Task: Add the task  Implement a new remote access system for a company's employees to the section Code Champions in the project AgileHive and add a Due Date to the respective task as 2024/01/16
Action: Mouse moved to (960, 529)
Screenshot: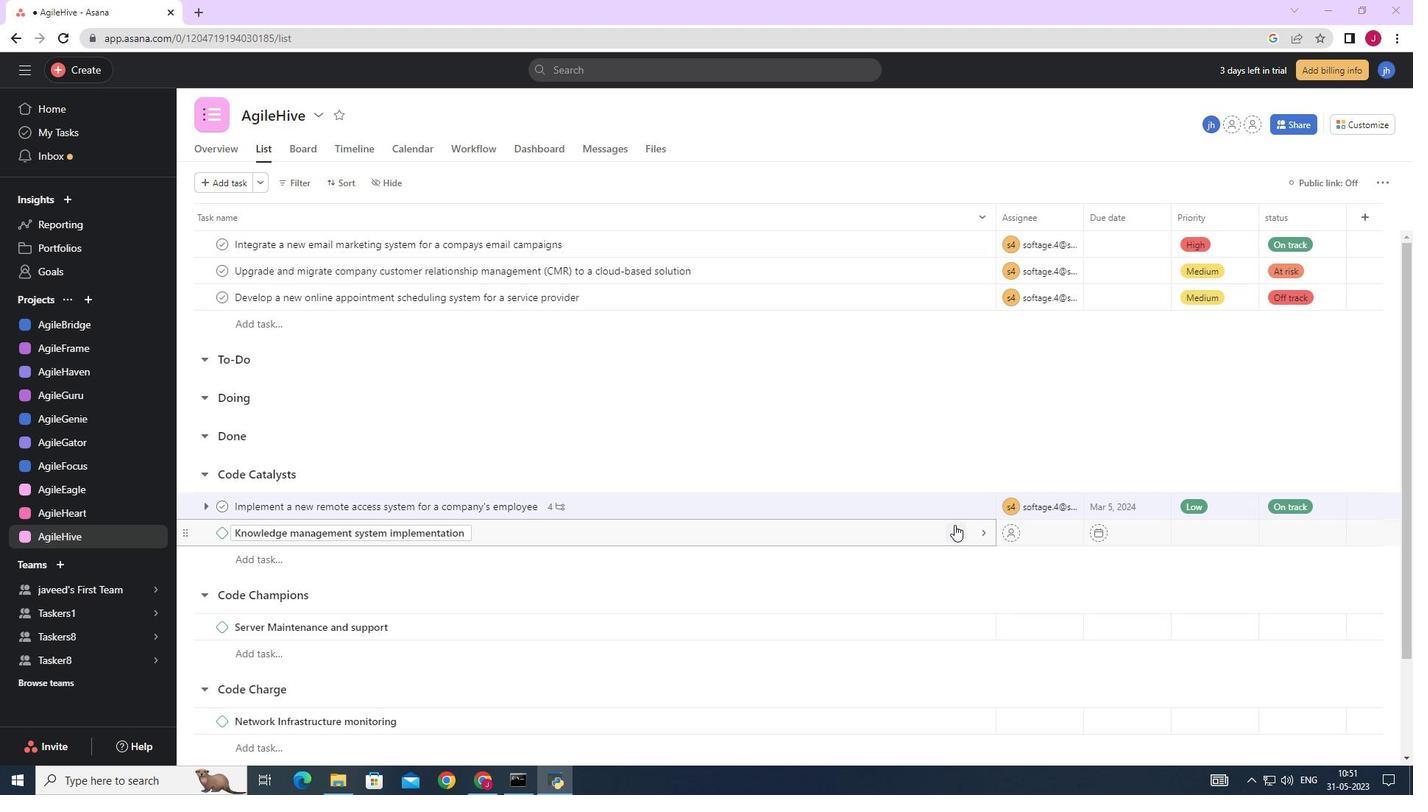 
Action: Mouse pressed left at (960, 529)
Screenshot: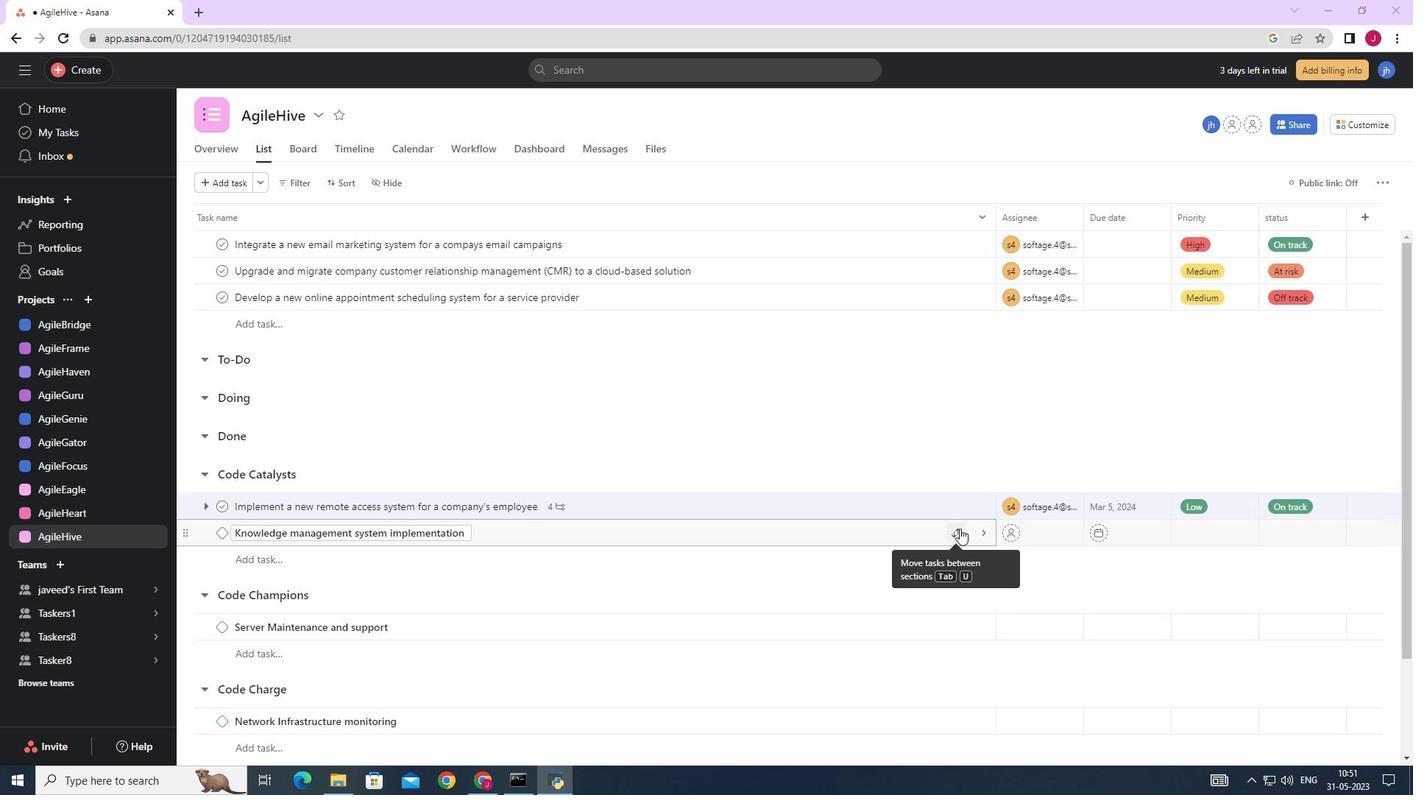 
Action: Mouse moved to (1016, 432)
Screenshot: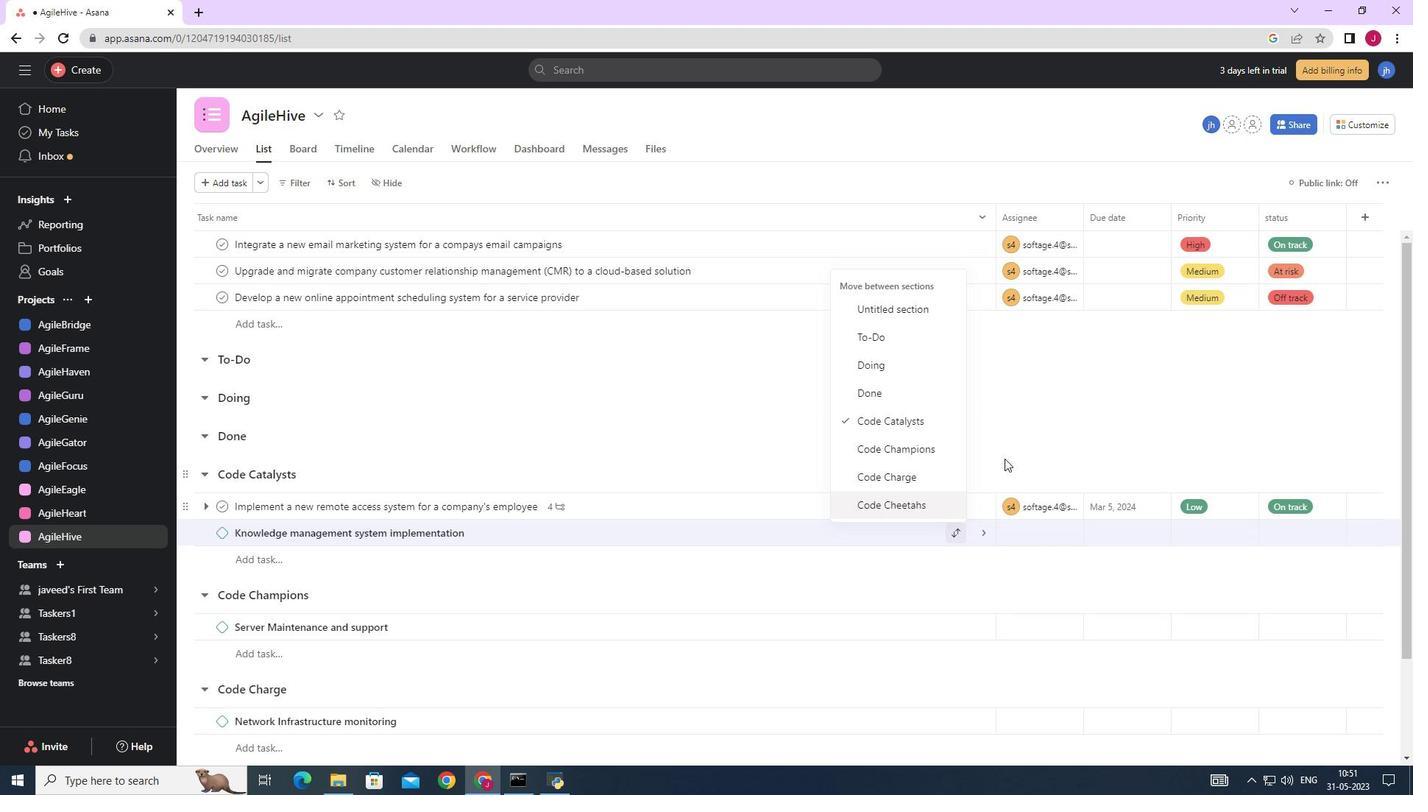 
Action: Mouse pressed left at (1016, 432)
Screenshot: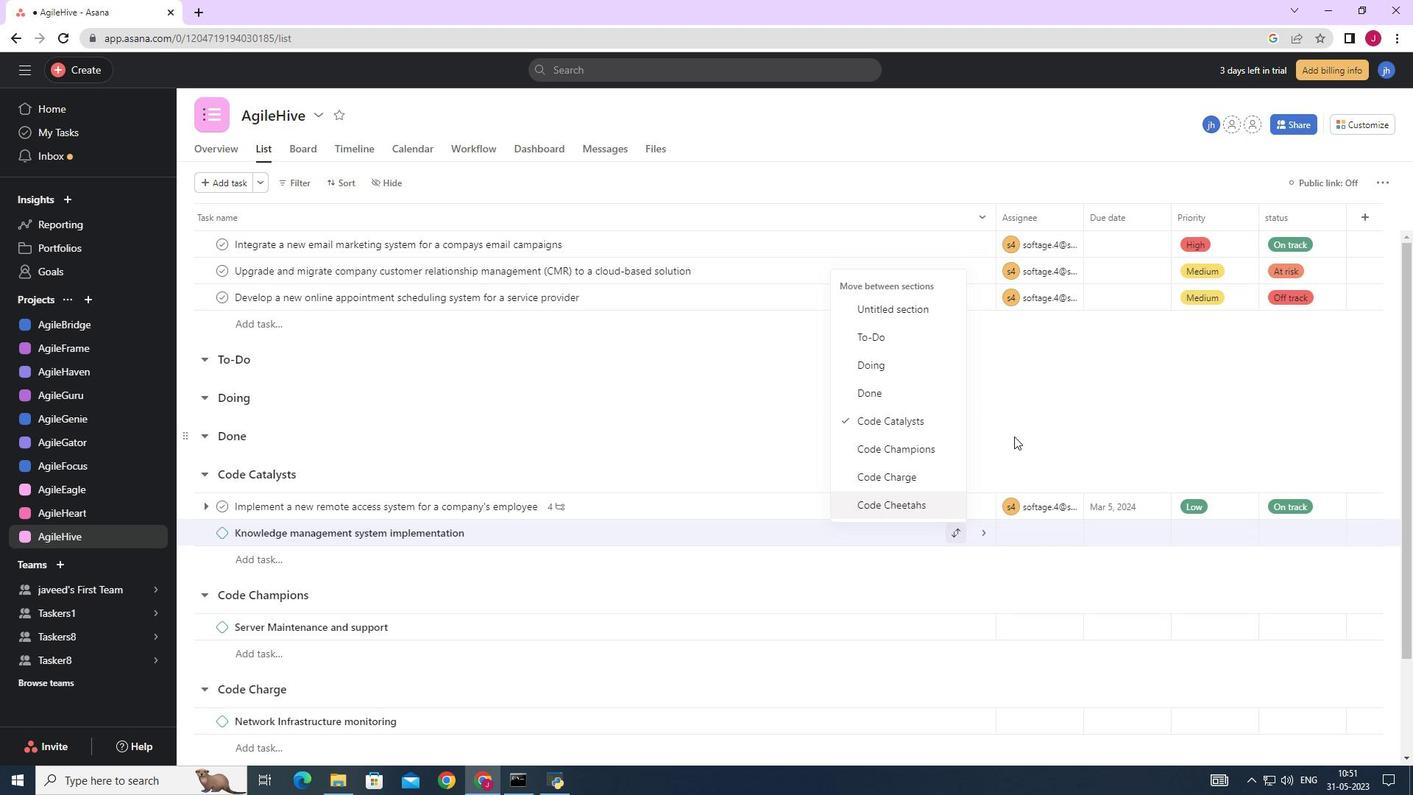 
Action: Mouse moved to (955, 501)
Screenshot: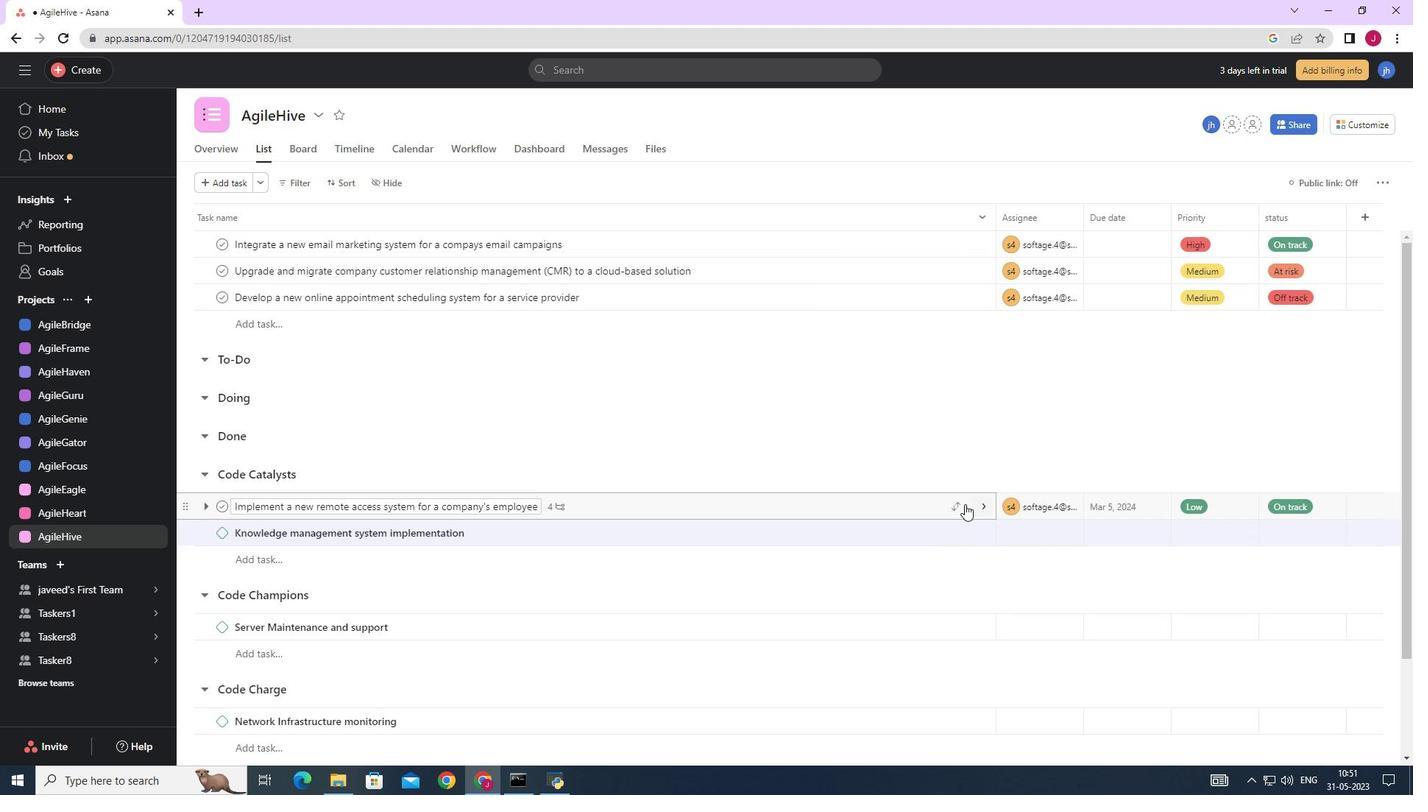 
Action: Mouse pressed left at (955, 501)
Screenshot: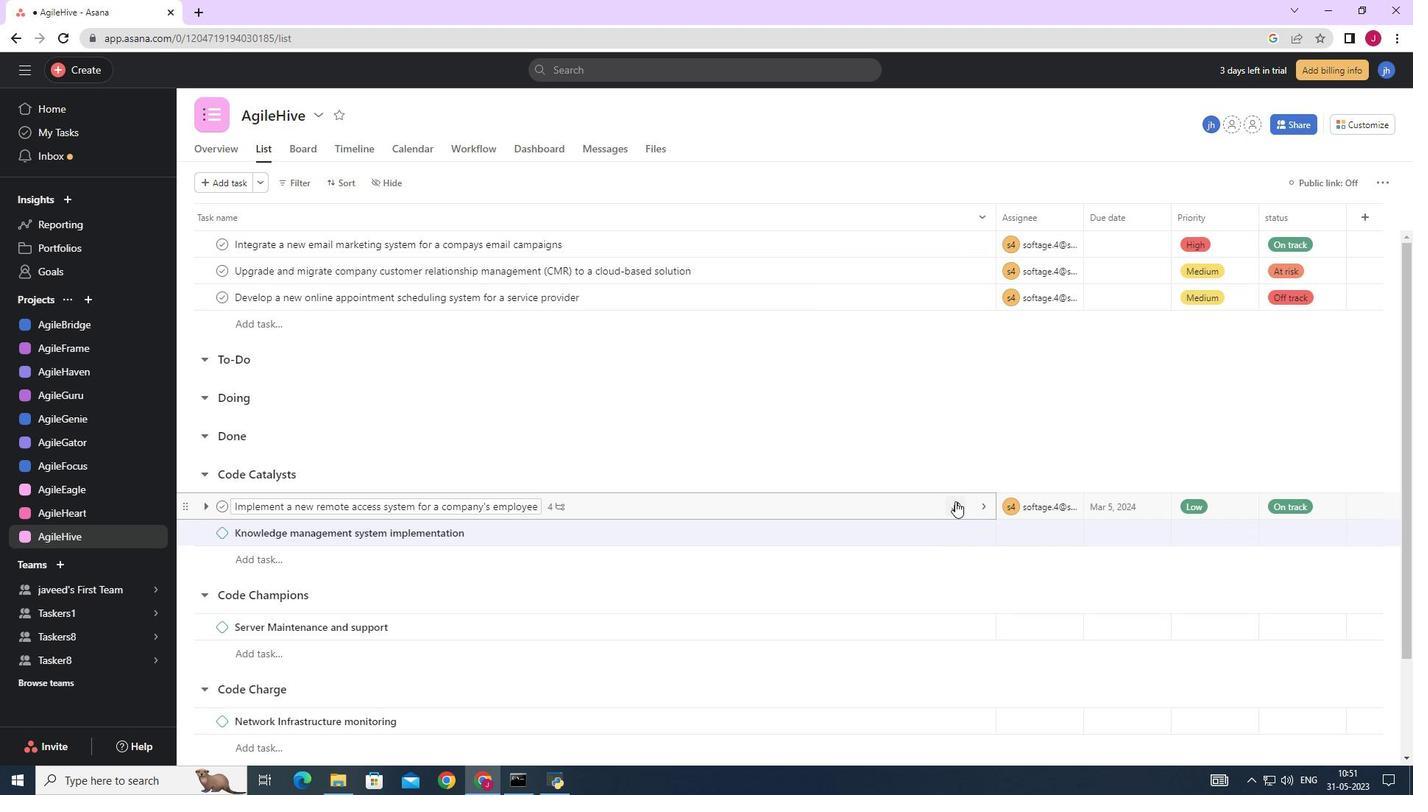 
Action: Mouse moved to (893, 419)
Screenshot: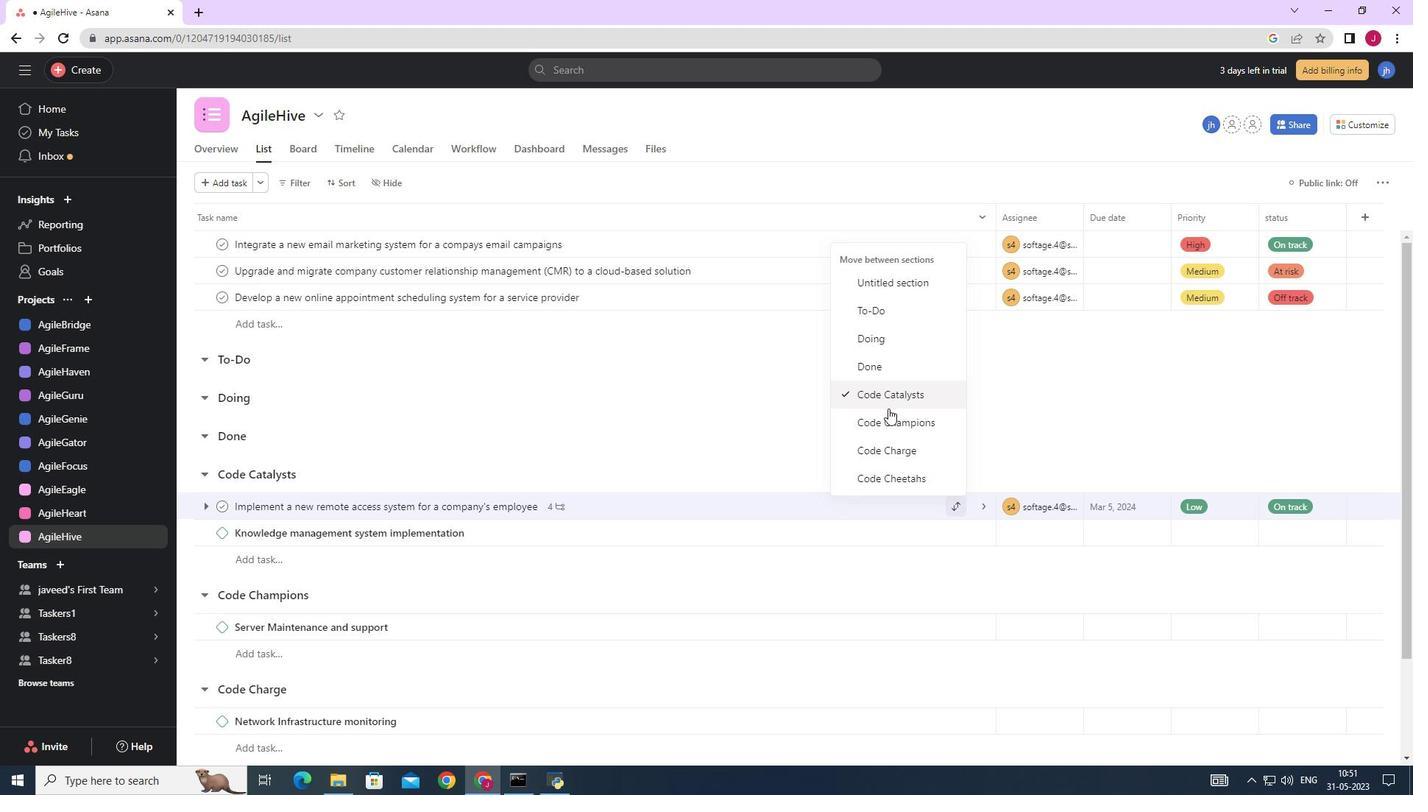 
Action: Mouse pressed left at (893, 419)
Screenshot: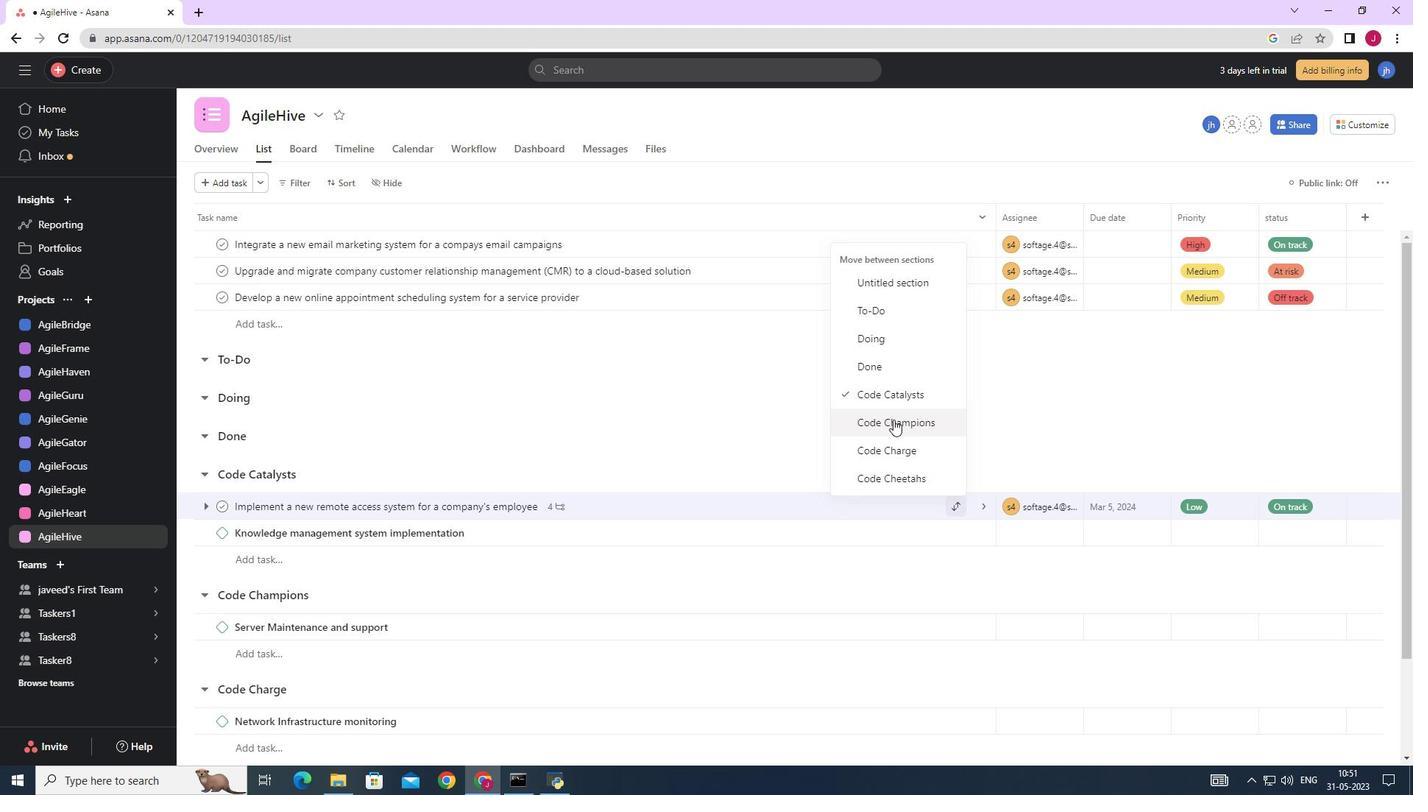 
Action: Mouse moved to (1157, 601)
Screenshot: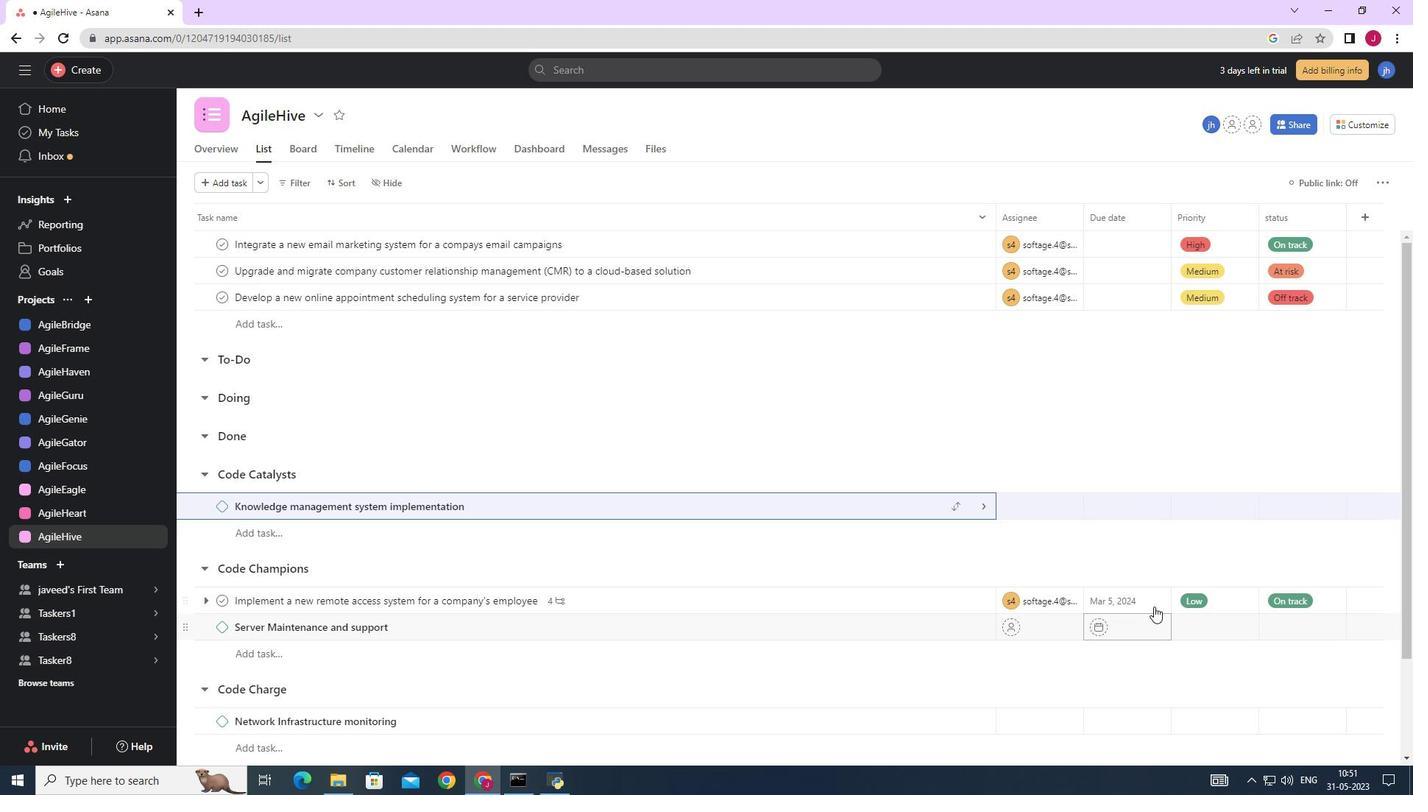 
Action: Mouse pressed left at (1157, 601)
Screenshot: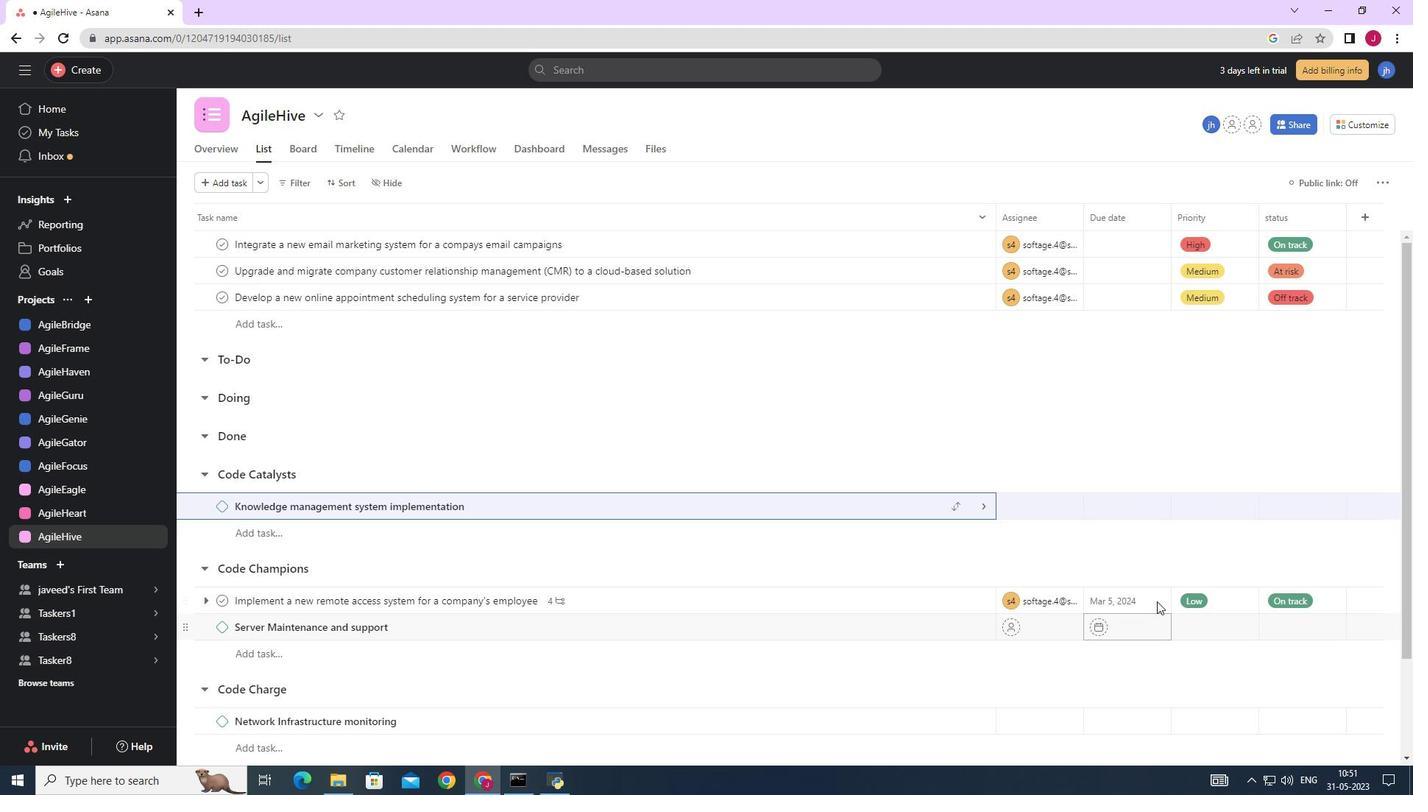 
Action: Mouse moved to (1128, 600)
Screenshot: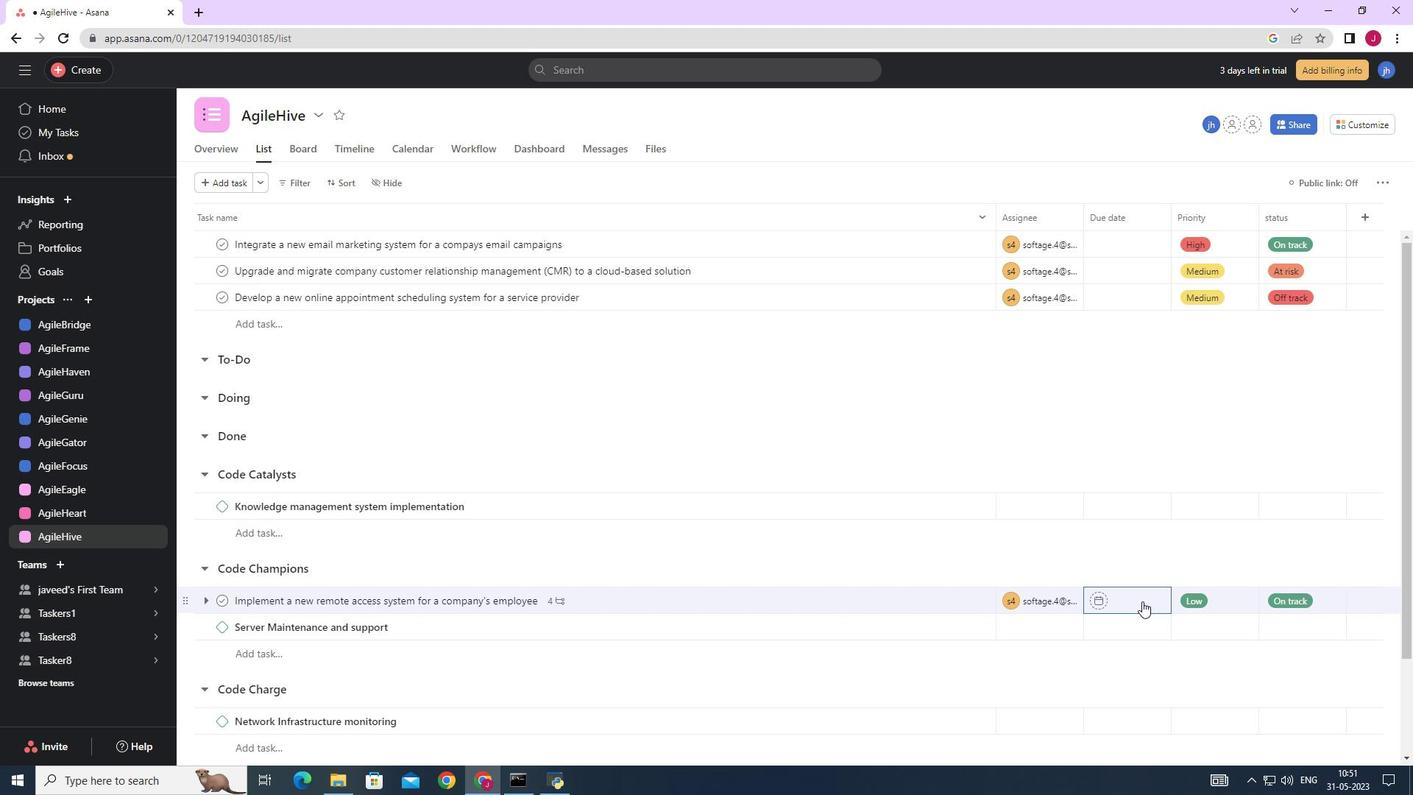 
Action: Mouse pressed left at (1128, 600)
Screenshot: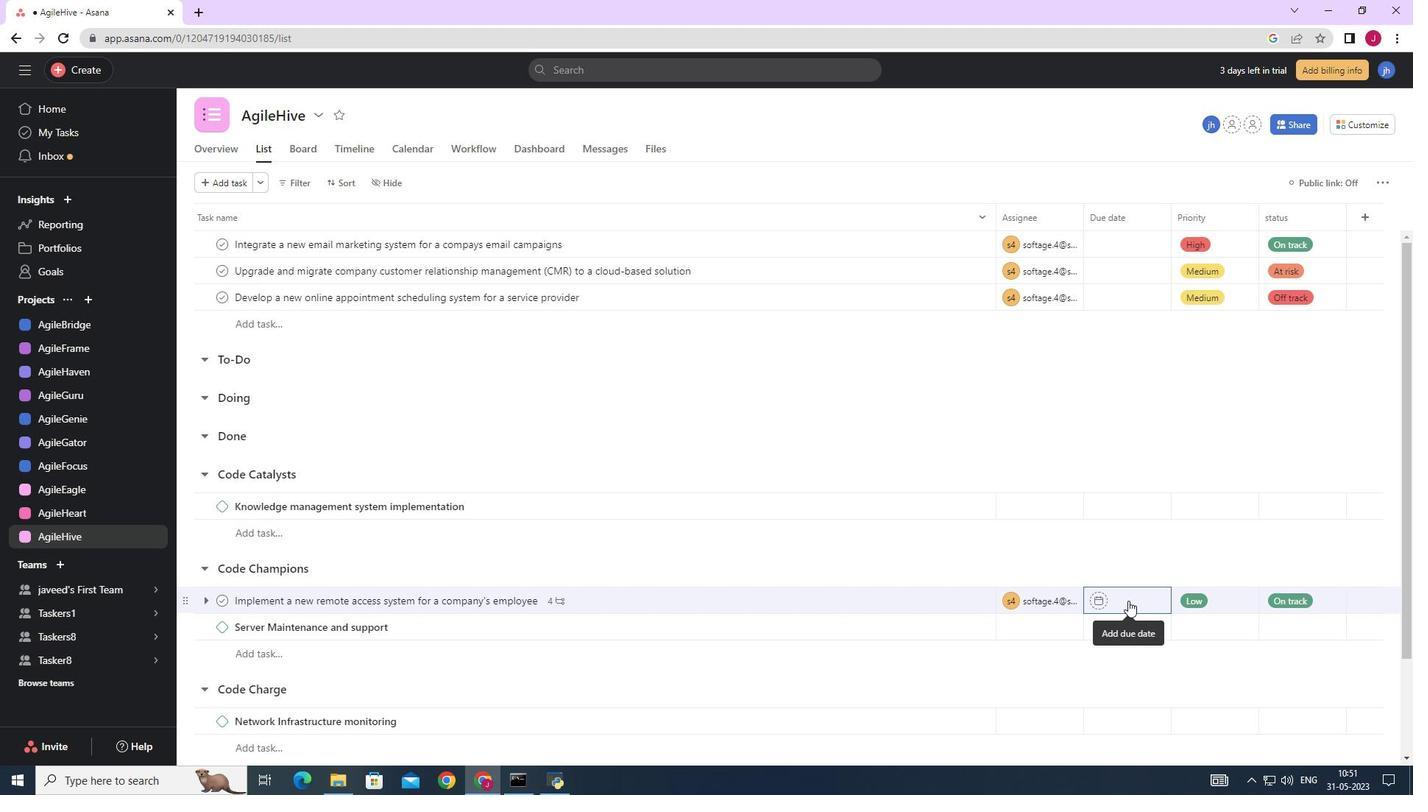 
Action: Mouse moved to (1280, 366)
Screenshot: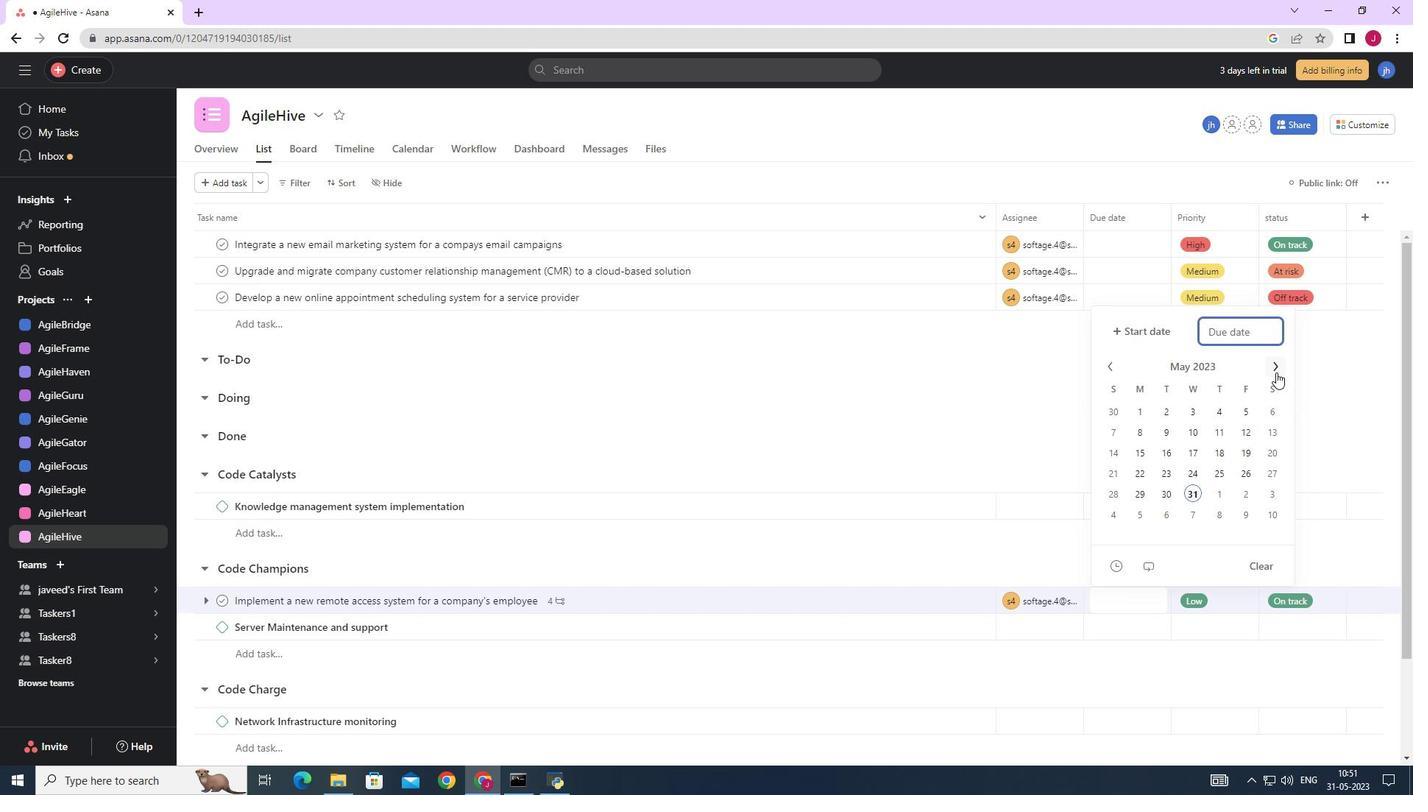 
Action: Mouse pressed left at (1280, 366)
Screenshot: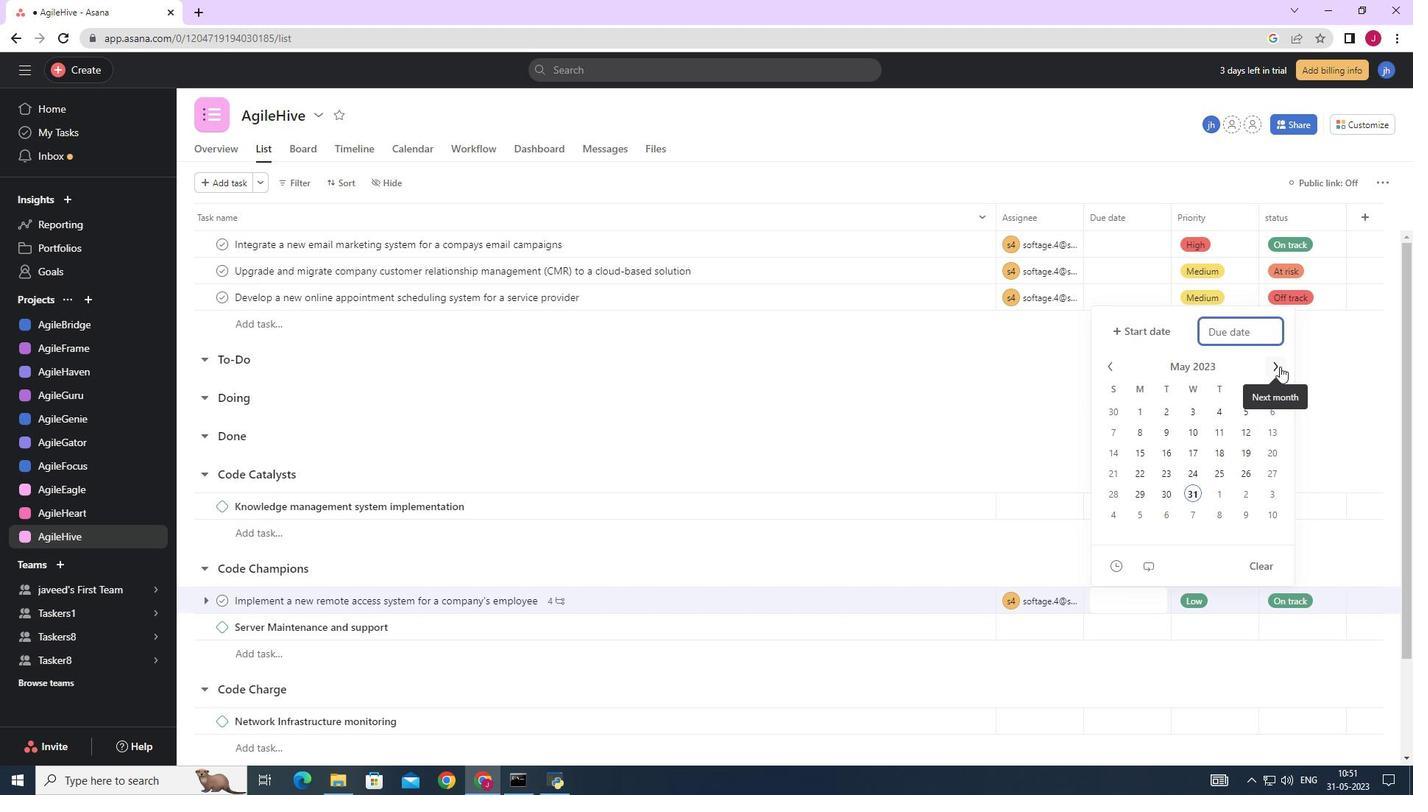 
Action: Mouse pressed left at (1280, 366)
Screenshot: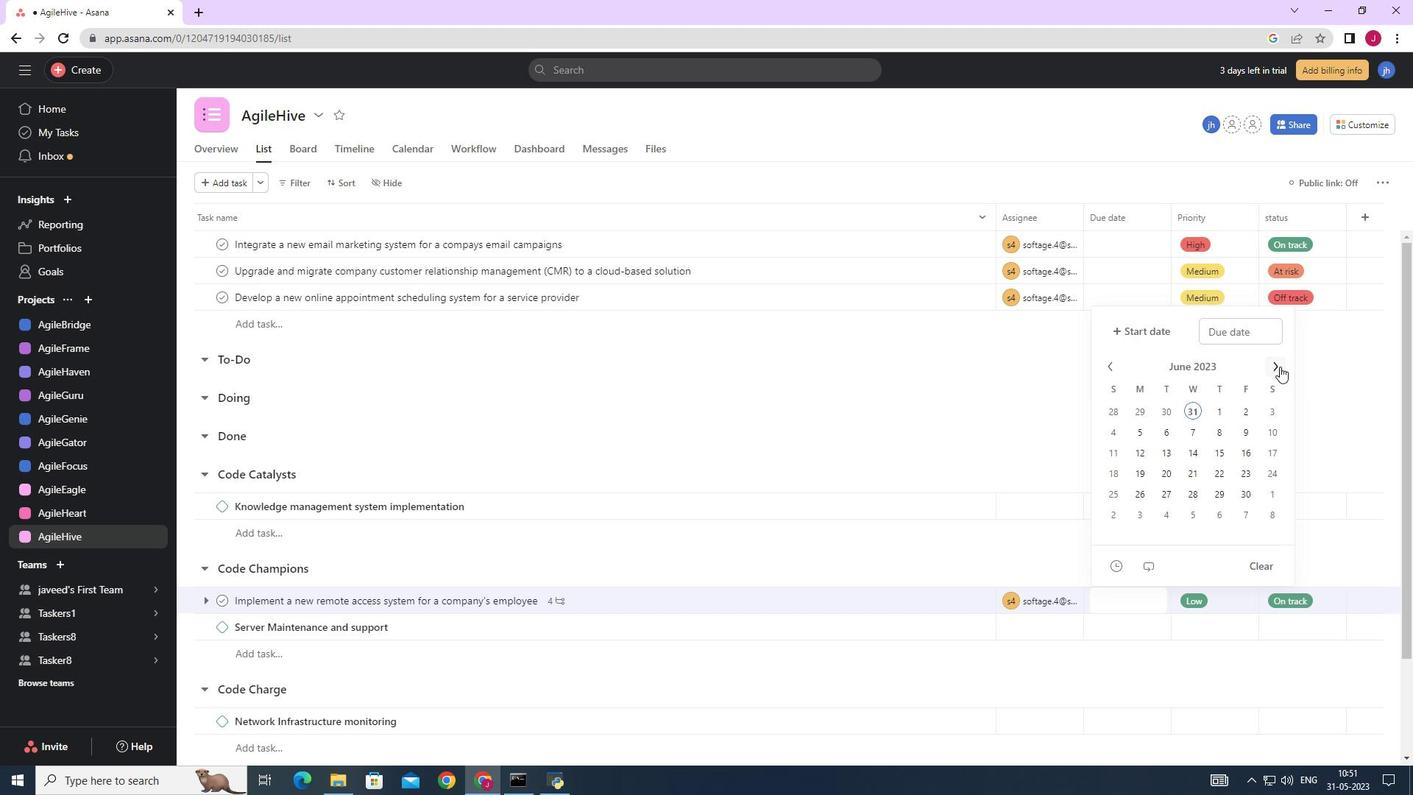 
Action: Mouse pressed left at (1280, 366)
Screenshot: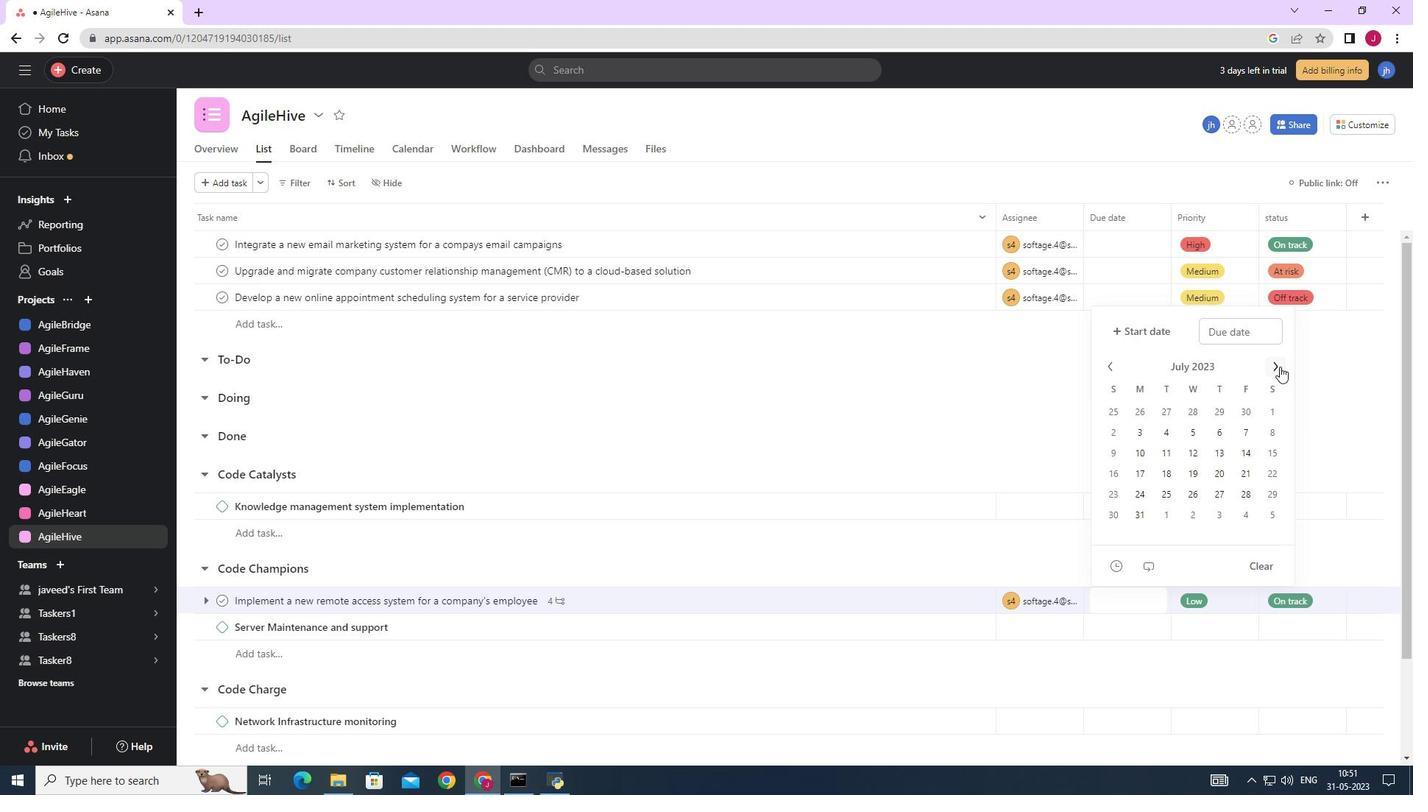 
Action: Mouse pressed left at (1280, 366)
Screenshot: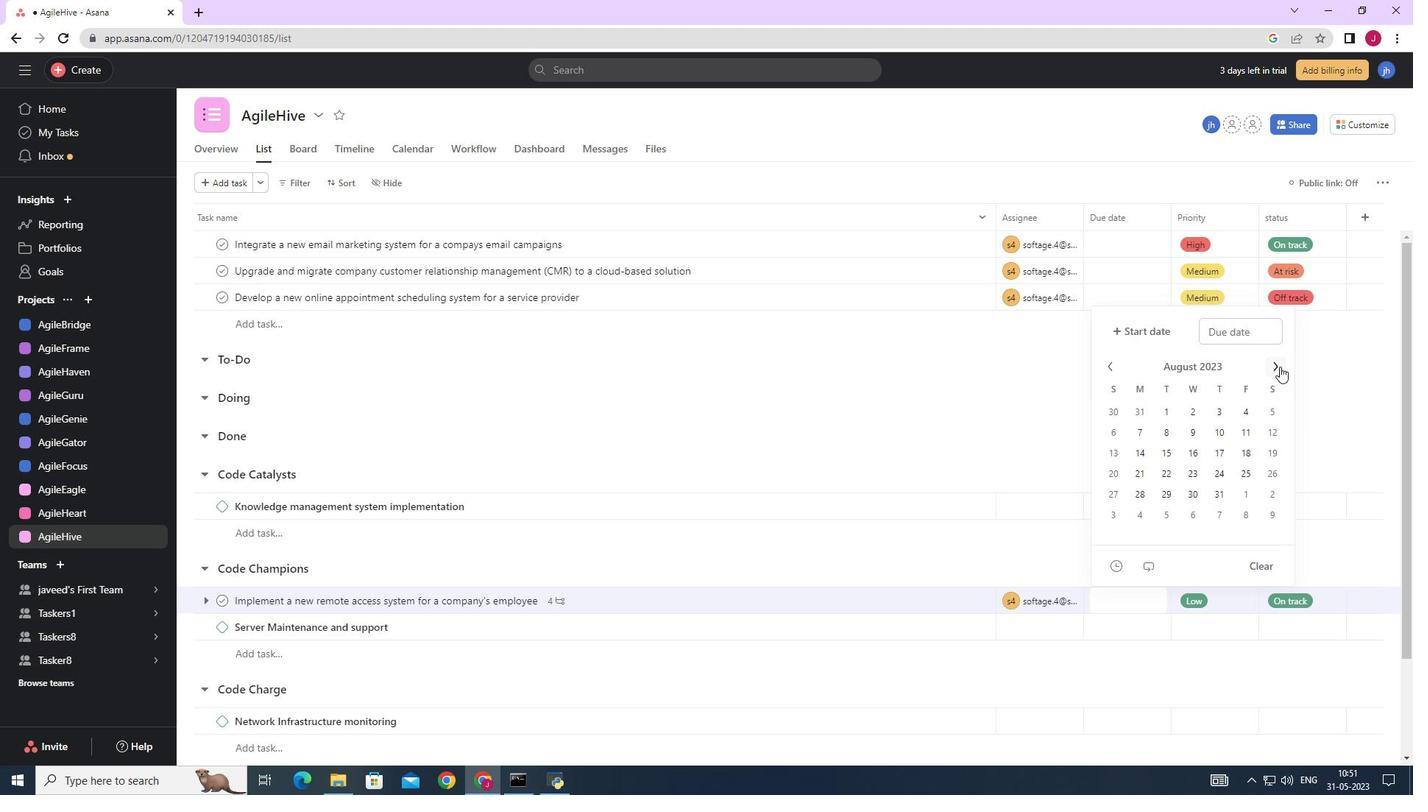 
Action: Mouse pressed left at (1280, 366)
Screenshot: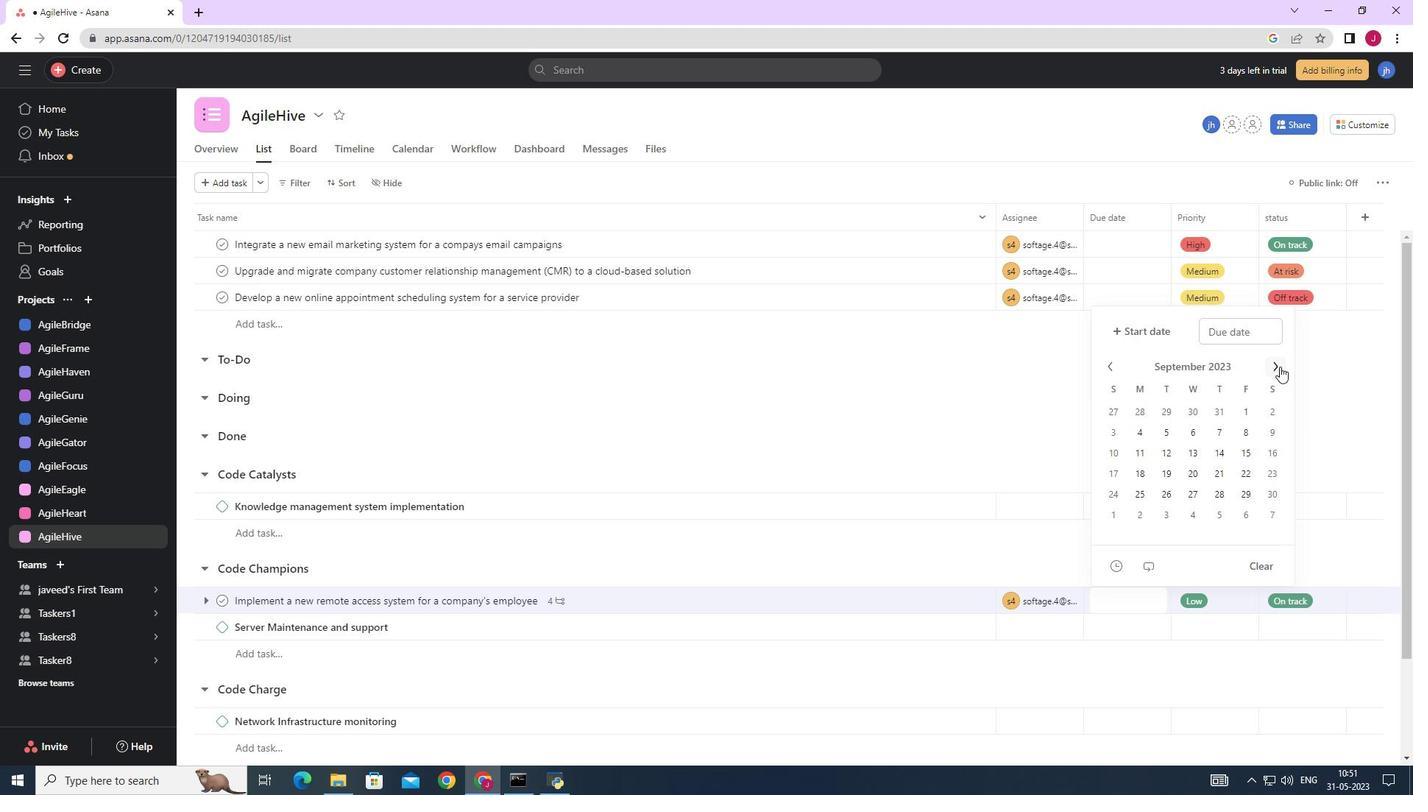 
Action: Mouse pressed left at (1280, 366)
Screenshot: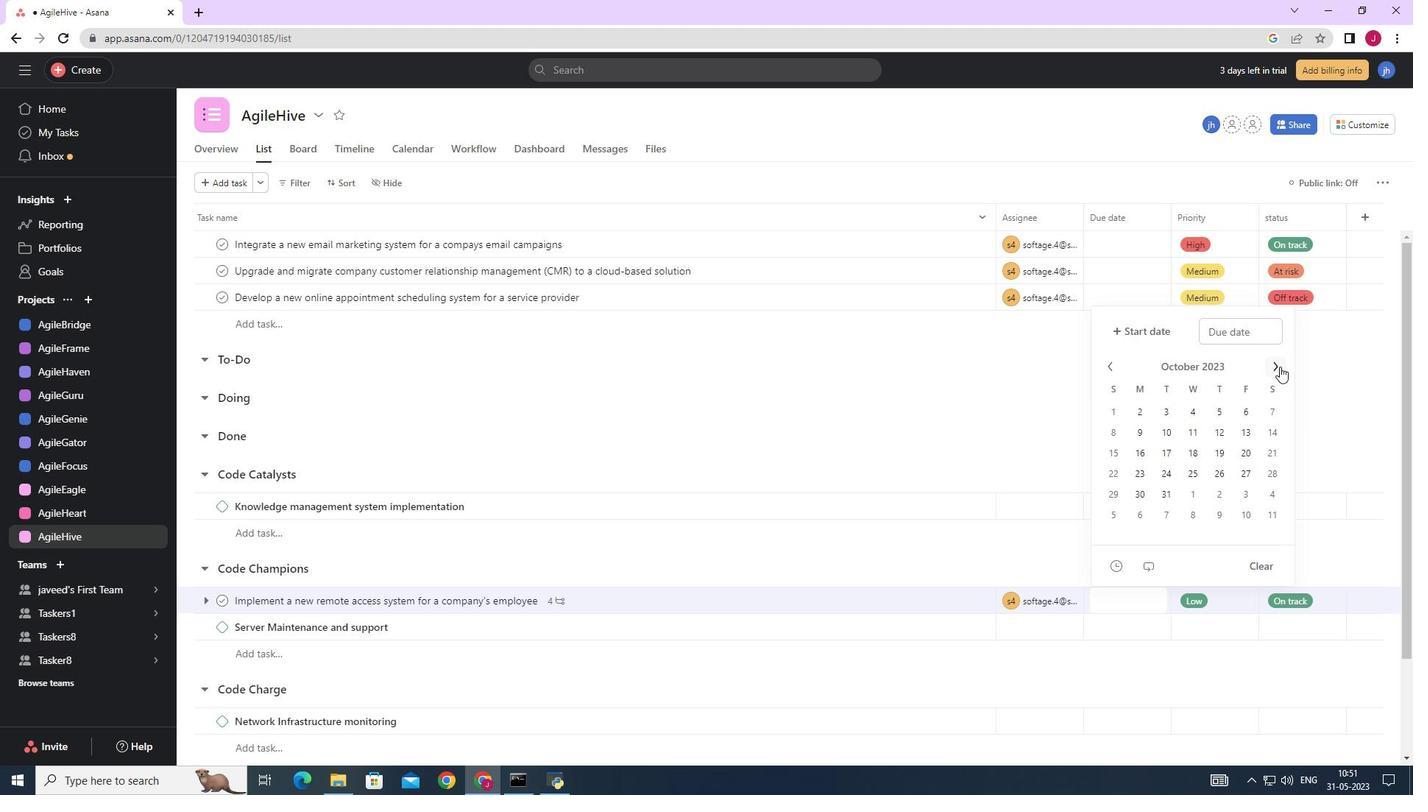 
Action: Mouse pressed left at (1280, 366)
Screenshot: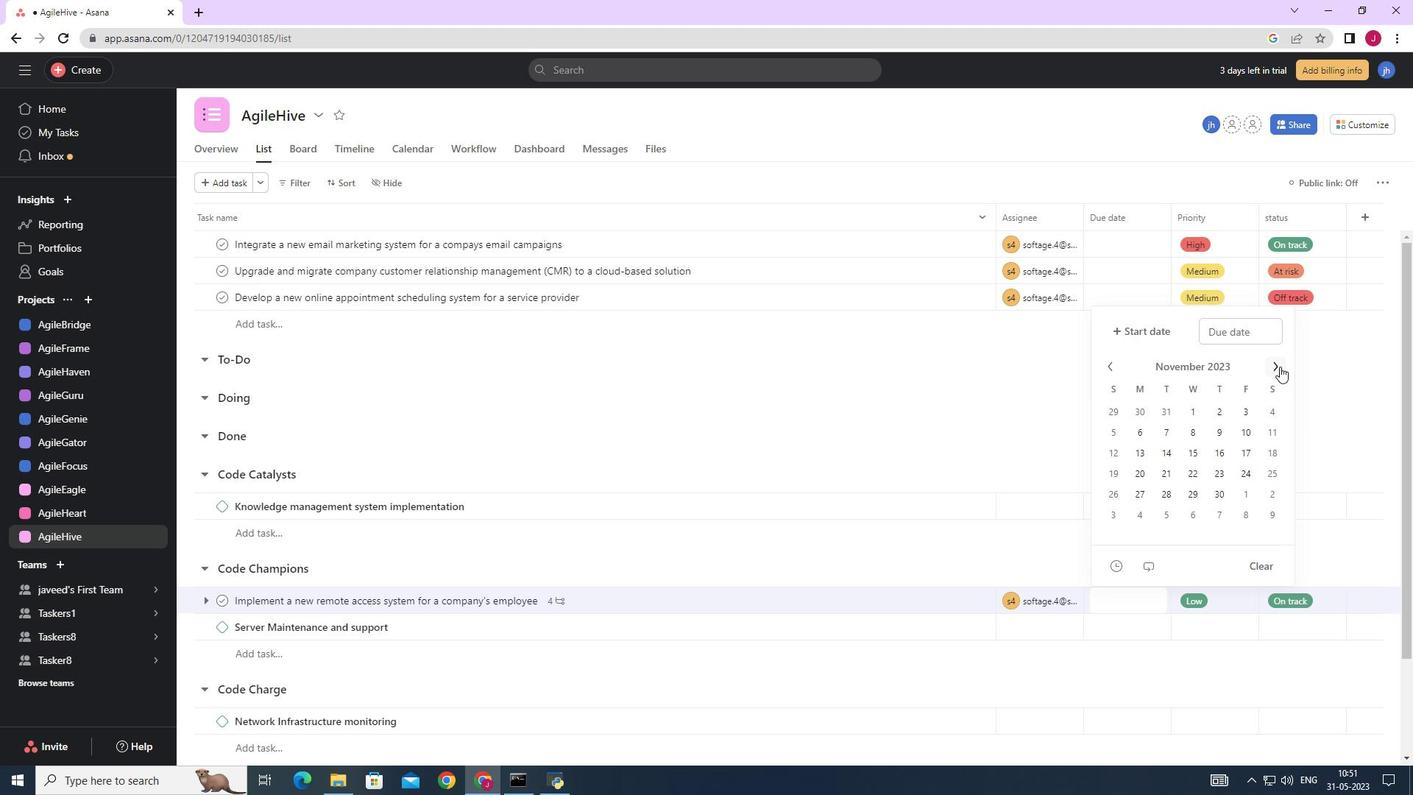 
Action: Mouse pressed left at (1280, 366)
Screenshot: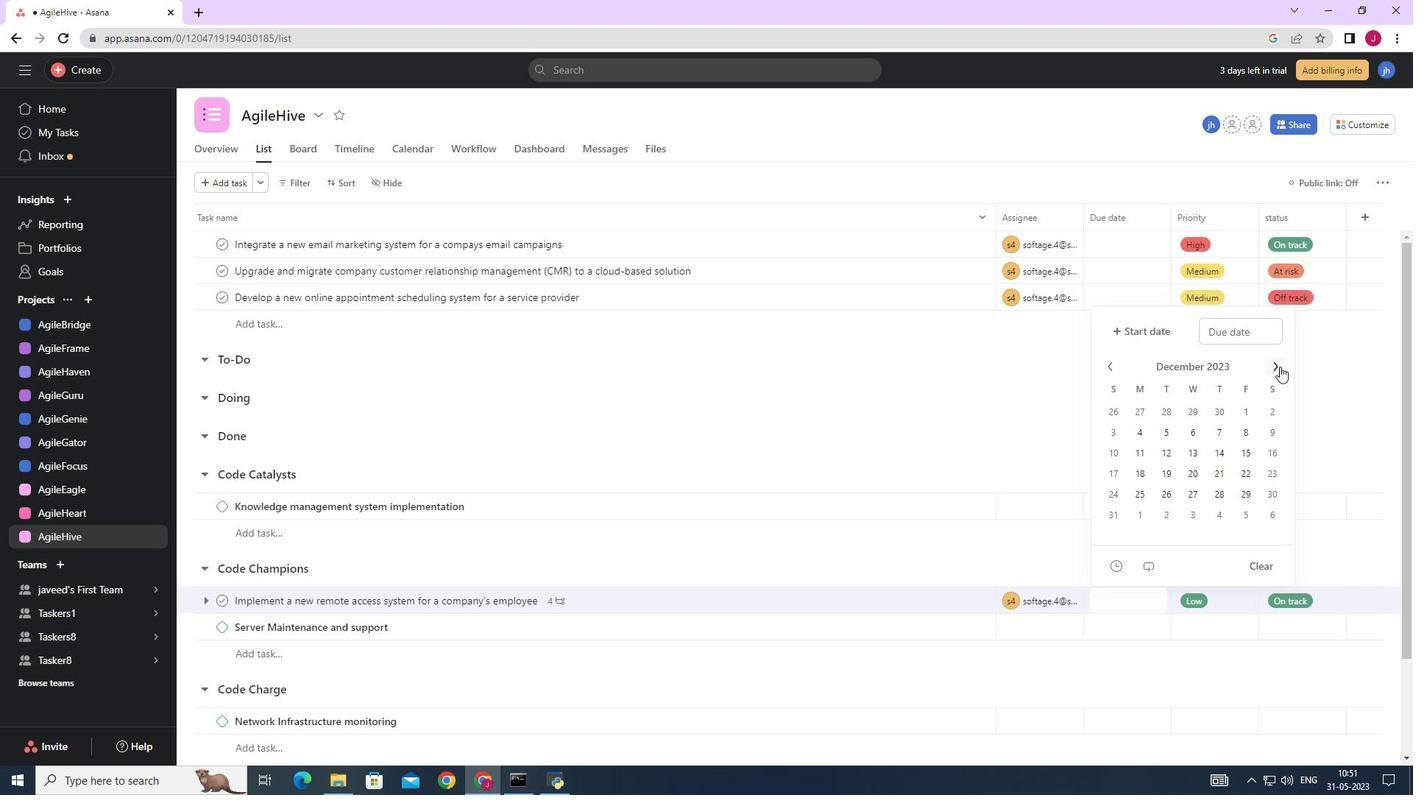 
Action: Mouse moved to (1135, 414)
Screenshot: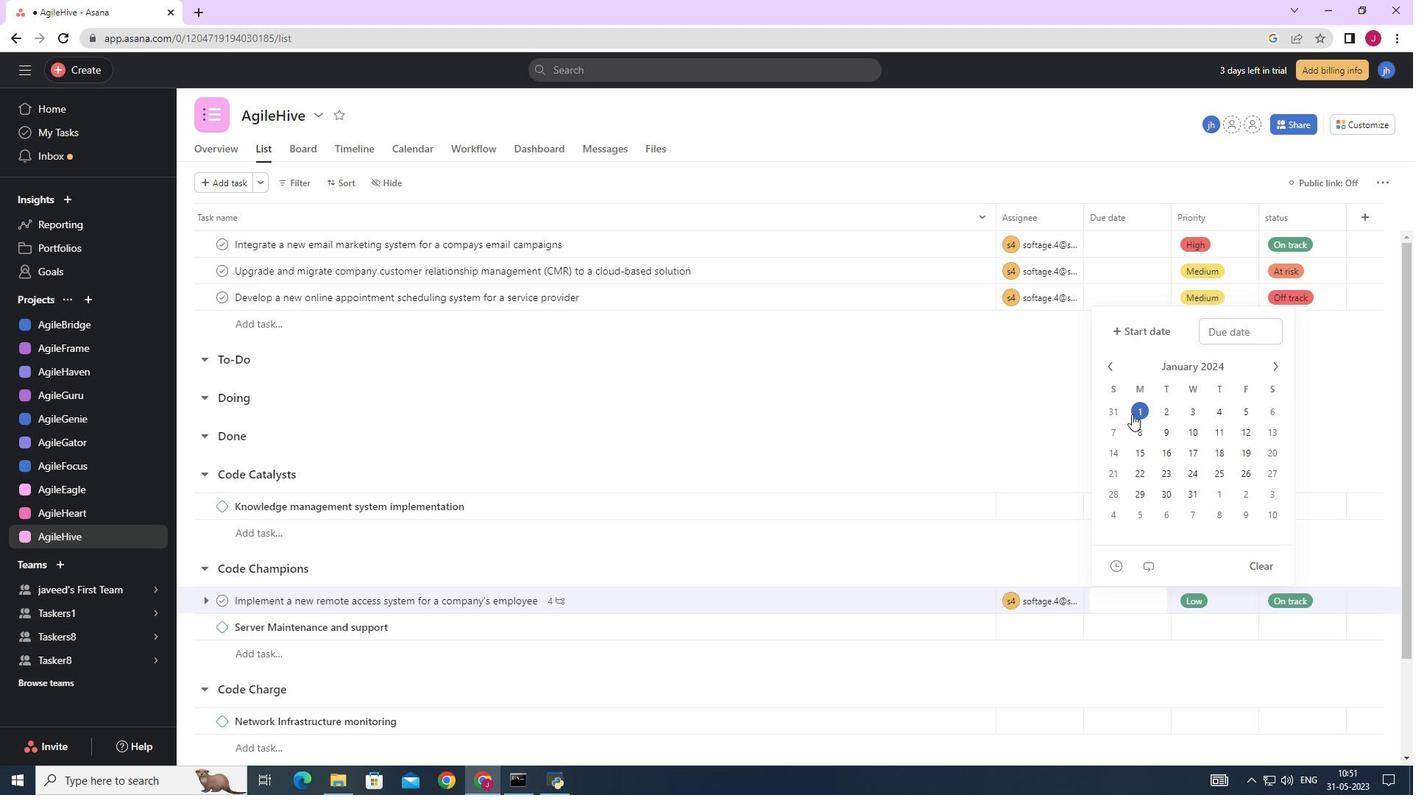 
Action: Mouse pressed left at (1135, 414)
Screenshot: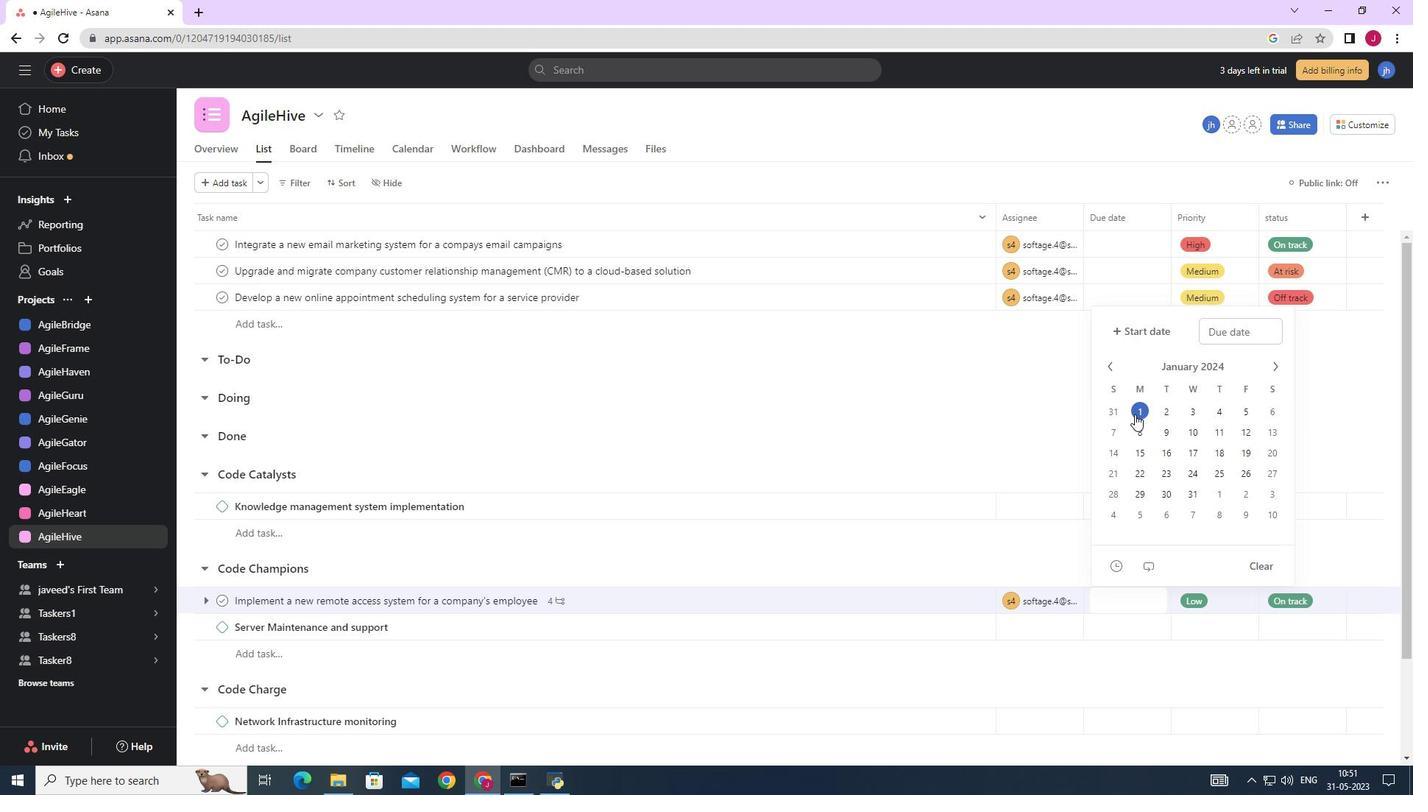 
Action: Mouse moved to (1168, 455)
Screenshot: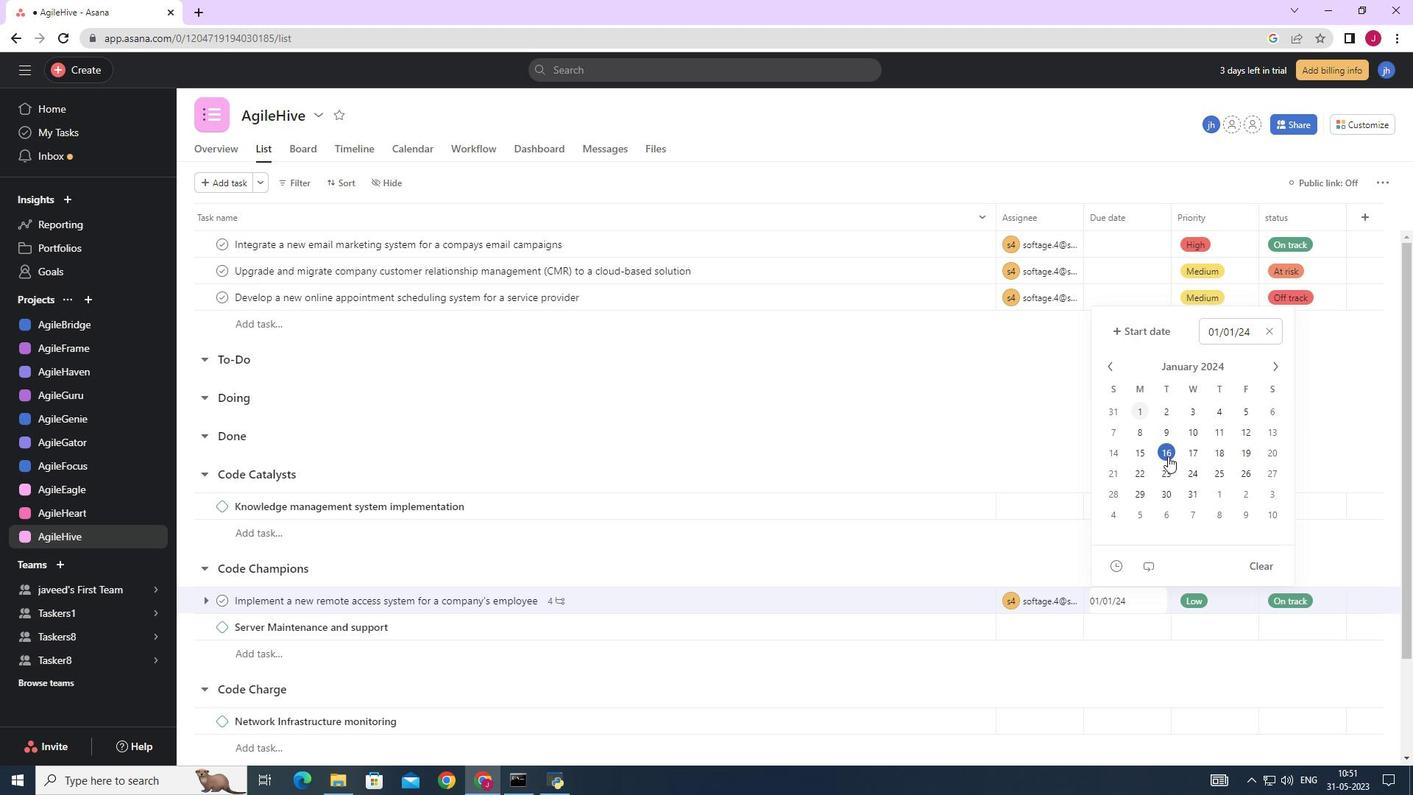 
Action: Mouse pressed left at (1168, 455)
Screenshot: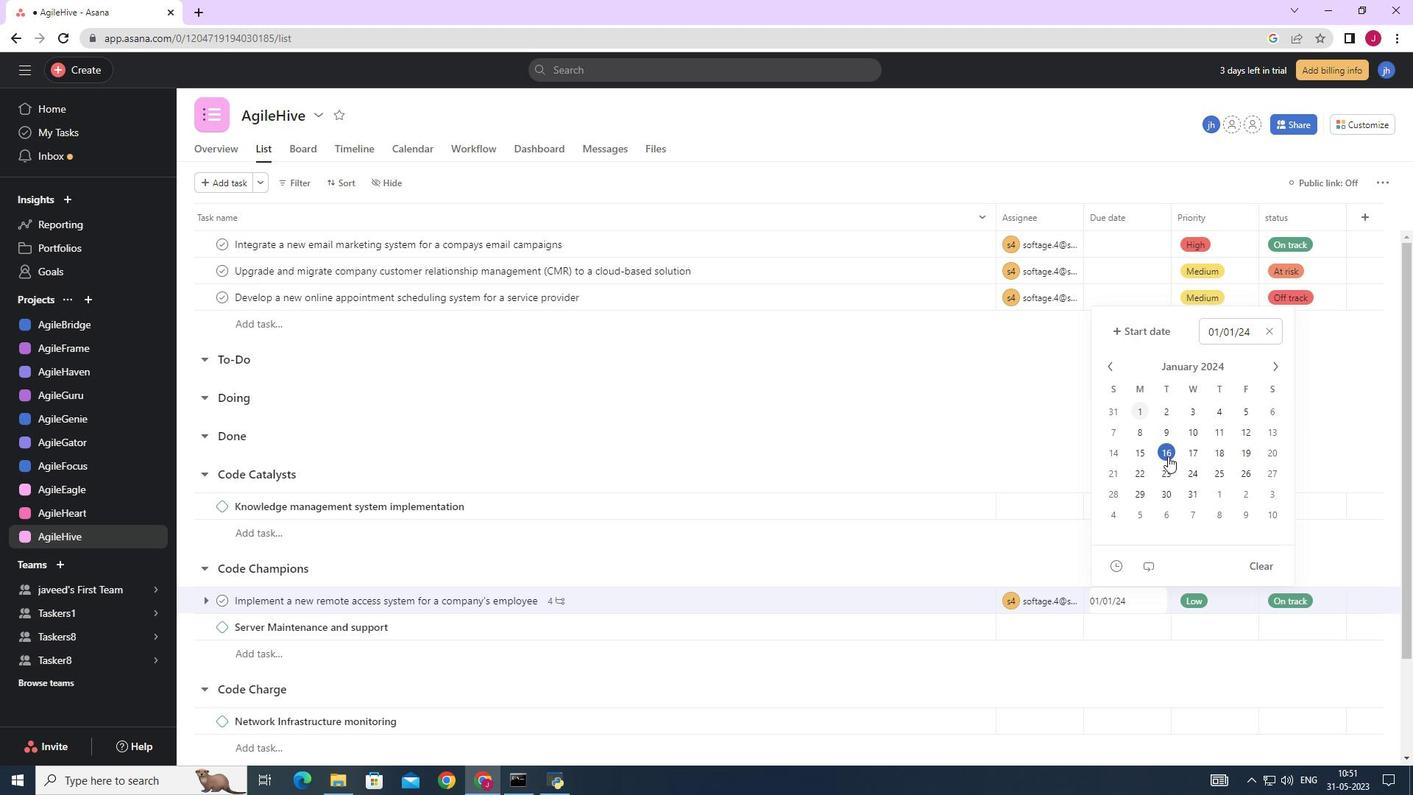 
Action: Mouse moved to (1367, 424)
Screenshot: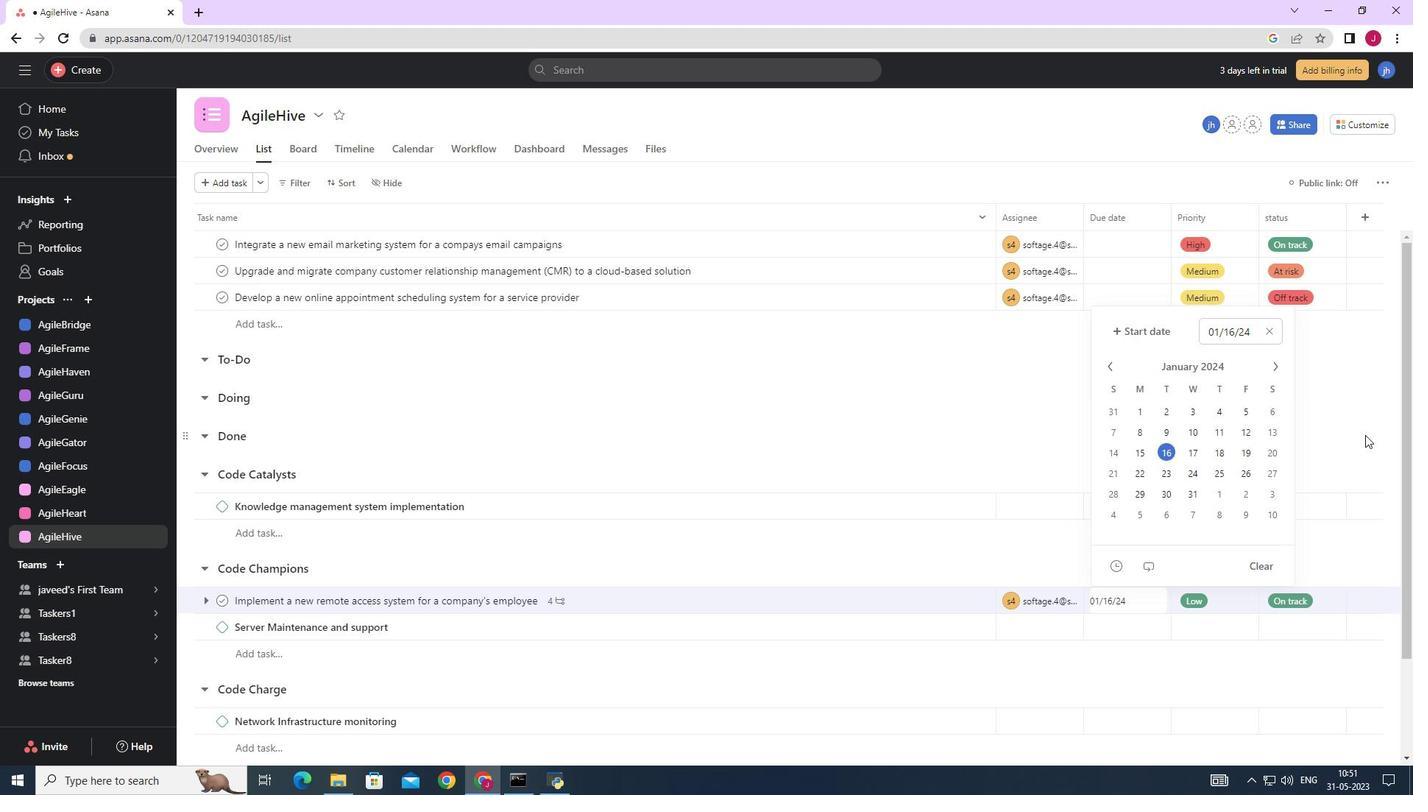 
Action: Mouse pressed left at (1367, 424)
Screenshot: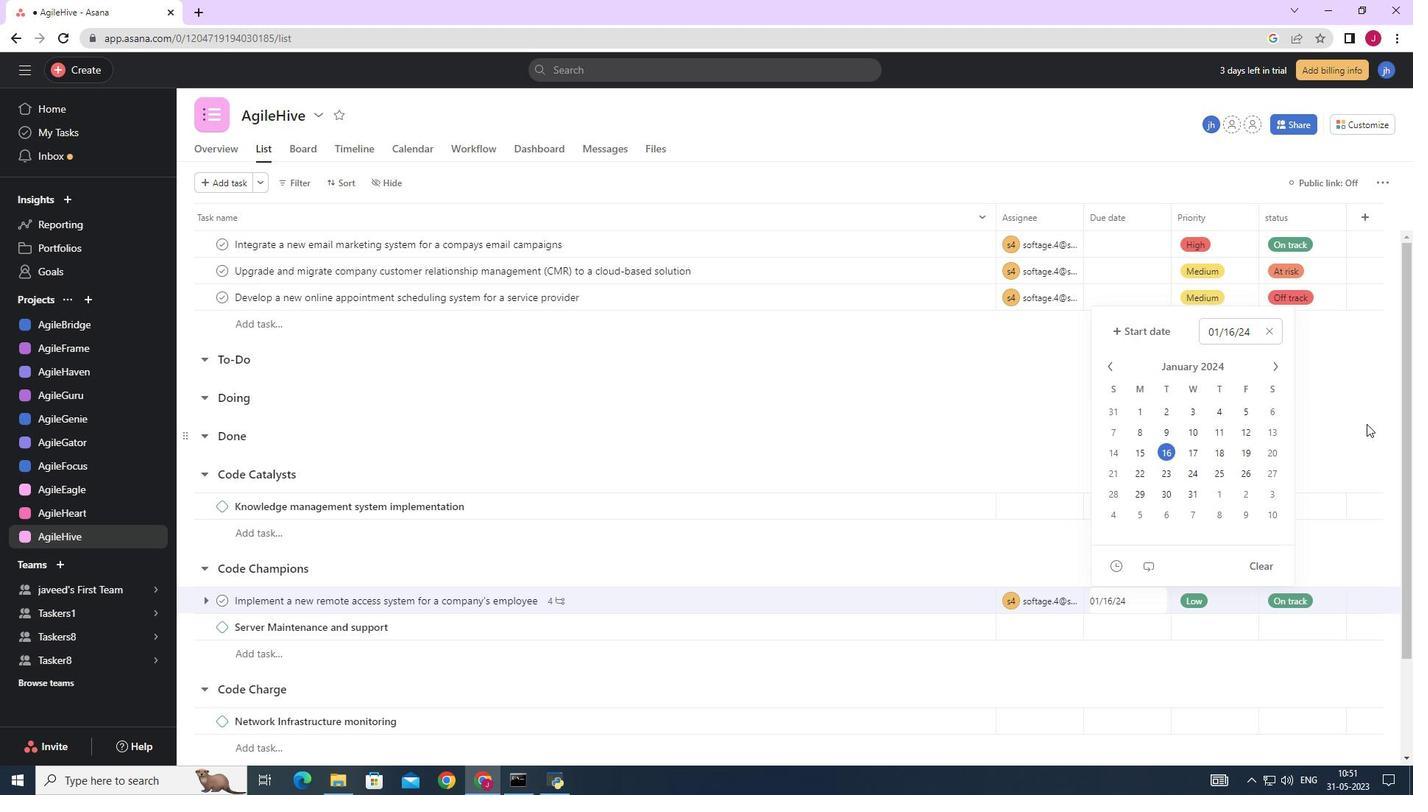 
Action: Mouse moved to (1367, 422)
Screenshot: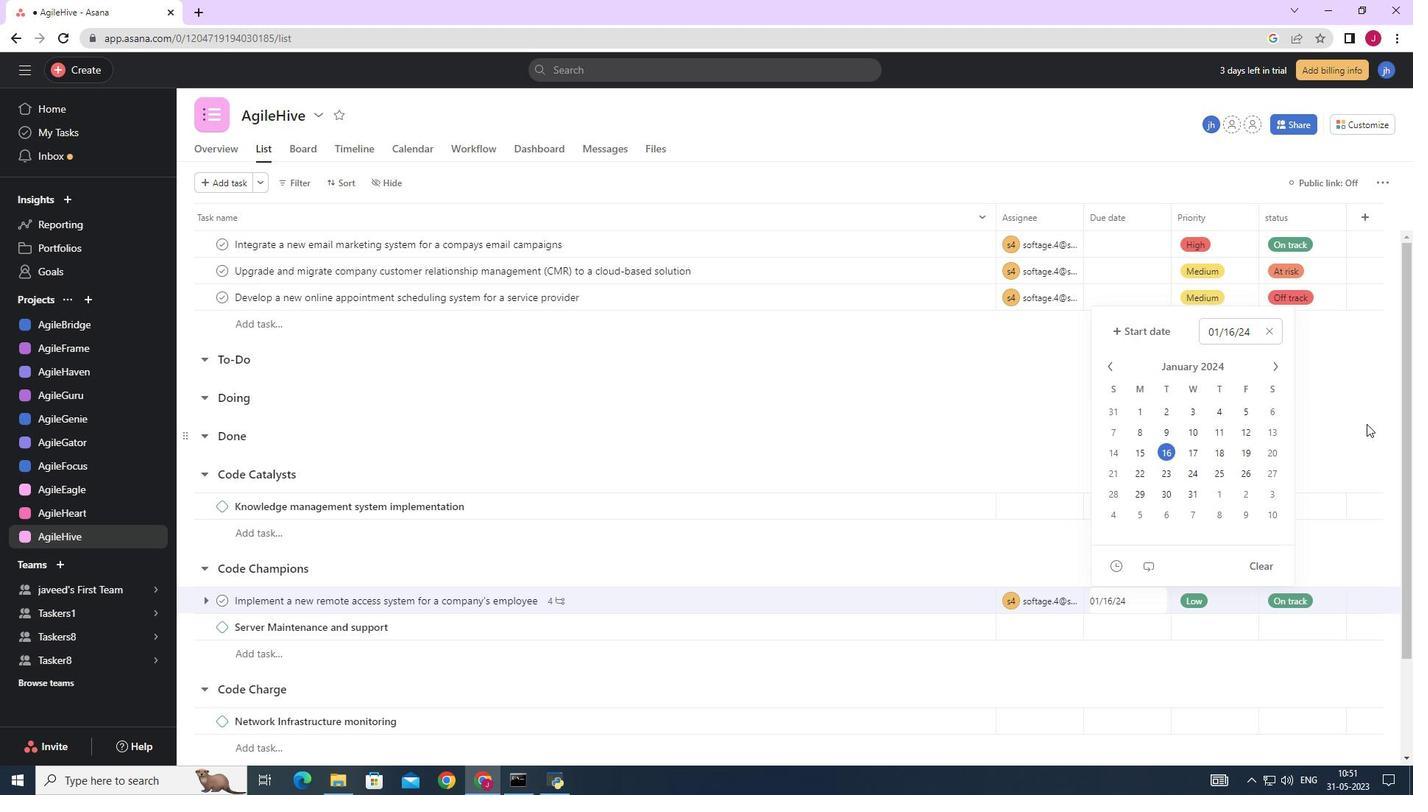 
